 Task: Write a C++ program to calculate the area of a regular hexagon.
Action: Mouse pressed left at (778, 229)
Screenshot: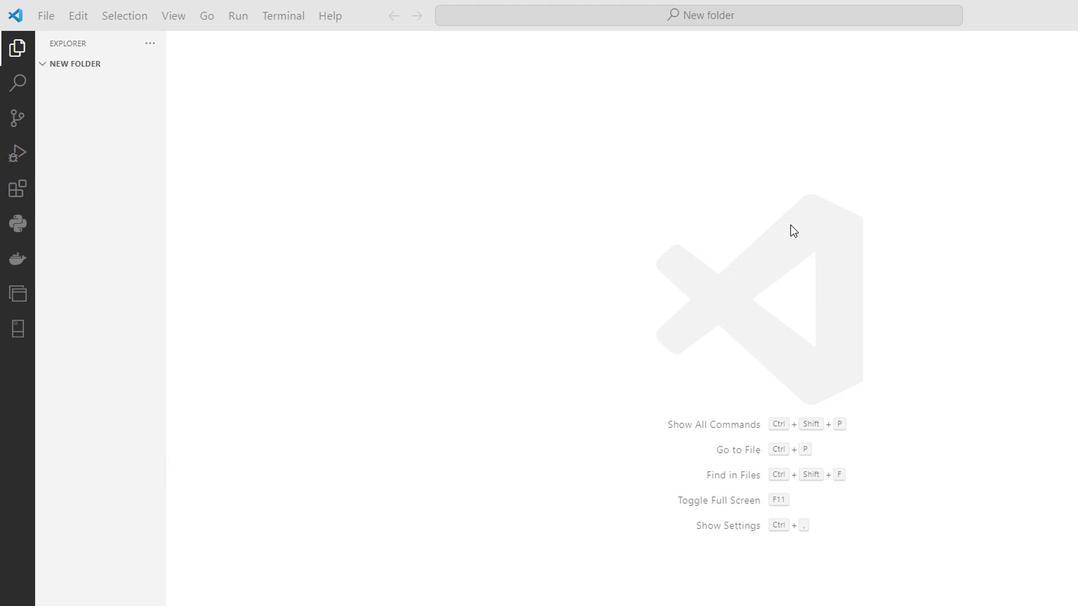
Action: Mouse moved to (85, 52)
Screenshot: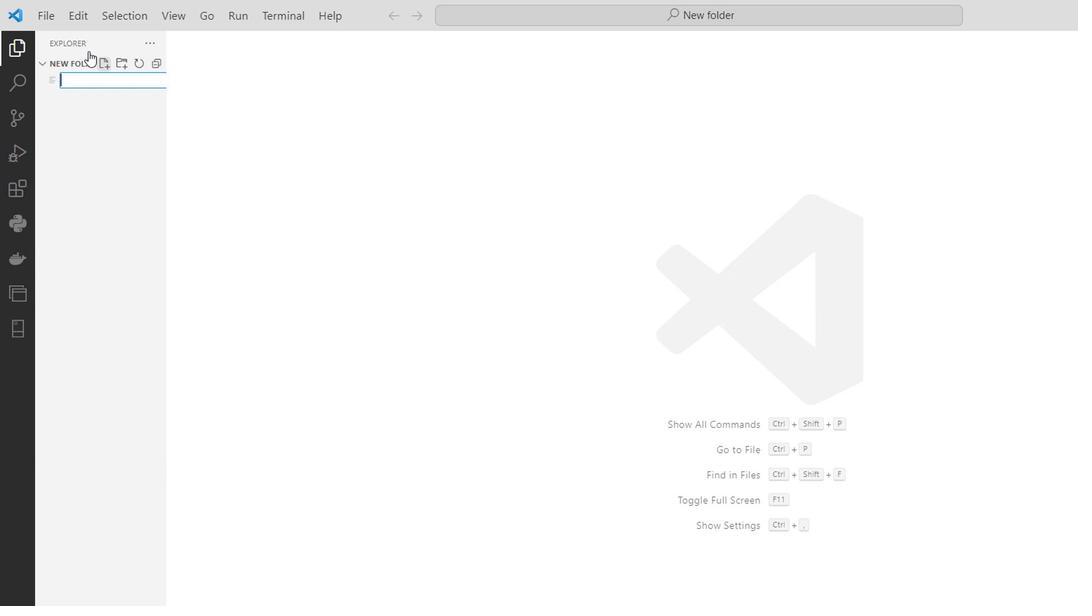 
Action: Mouse pressed left at (85, 52)
Screenshot: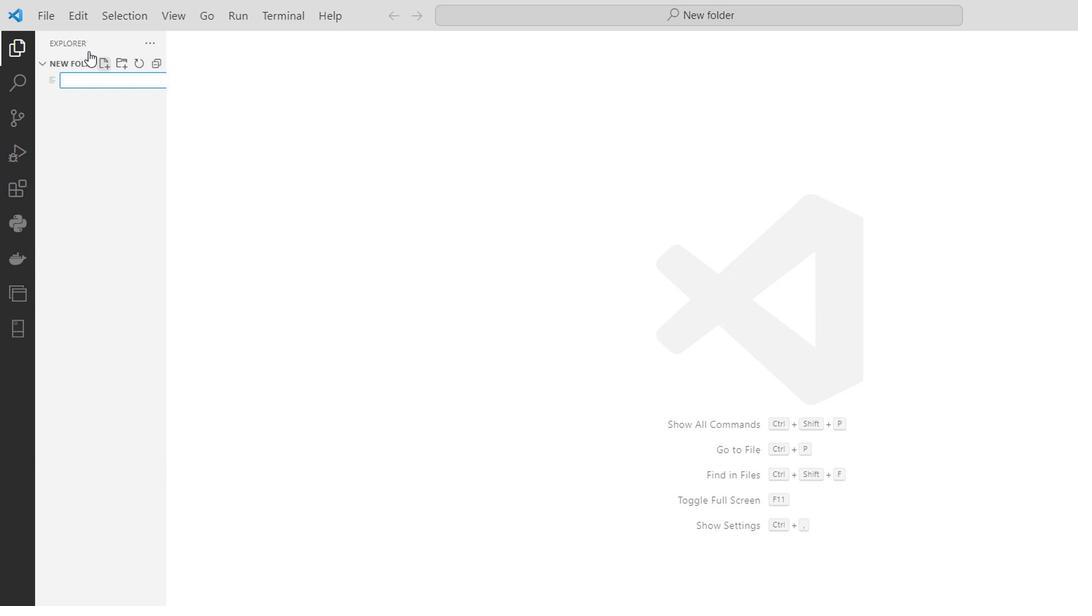 
Action: Mouse moved to (87, 52)
Screenshot: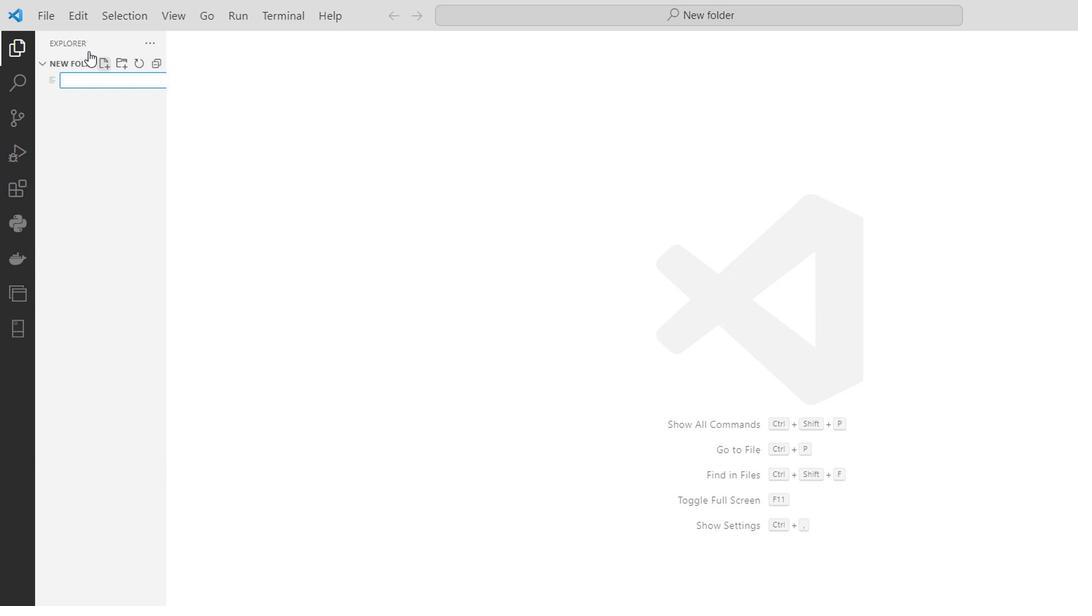 
Action: Key pressed hexagon.cpp<Key.enter><Key.shift_r>#include<Key.shift_r><iostra<Key.backspace>eam<Key.shift_r>><Key.enter><Key.shift_r><Key.shift_r><Key.shift_r><Key.shift_r><Key.shift_r><Key.shift_r><Key.shift_r><Key.shift_r><Key.shift_r><Key.shift_r><Key.shift_r><Key.shift_r><Key.shift_r><Key.shift_r><Key.shift_r><Key.shift_r><Key.shift_r><Key.shift_r><Key.shift_r><Key.shift_r><Key.shift_r><Key.shift_r><Key.shift_r>#include<Key.shift_r><cmath<Key.shift_r>><Key.enter><Key.enter>int<Key.space>main<Key.shift_r>()<Key.space><Key.shift_r>{<Key.enter>double<Key.space>side<Key.shift_r>Length;<Key.enter><Key.enter>//<Key.space>input<Key.space>the<Key.space>side<Key.space>length<Key.space>of<Key.space>the<Key.space>regular<Key.space>hexagon<Key.enter>std<Key.shift_r>::cout<Key.space><Key.shift_r><<<Key.space><Key.shift_r>"enter<Key.space>the<Key.space>side<Key.space>of<Key.space>the<Key.space>regular<Key.space>hexagon<Key.shift_r>:<Key.space><Key.right>;<Key.enter>std<Key.shift_r>::cin<Key.space><Key.shift_r>>><Key.space>side<Key.shift_r>Length;<Key.enter><Key.enter>//<Key.space>calculate<Key.space>the<Key.space>area<Key.space>of<Key.space>the<Key.space>regular<Key.space>hexagon<Key.enter>double<Key.space>area<Key.space>=<Key.space><Key.shift_r>(3<Key.space><Key.shift_r><Key.shift_r>*<Key.space>sqrt<Key.shift_r><Key.shift_r><Key.shift_r><Key.shift_r>(3<Key.right><Key.space><Key.shift_r>*<Key.space>pow<Key.shift_r>(side<Key.shift_r>Length,<Key.space>2<Key.right><Key.right><Key.space>/<Key.space>2;<Key.enter><Key.enter>//<Key.space>display<Key.space>the<Key.space>calculated<Key.space>area<Key.enter>std<Key.shift_r>::cout<Key.space><Key.shift_r><<<Key.space><Key.shift_r>"thear<Key.backspace><Key.backspace><Key.space>area<Key.space>of<Key.space>the<Key.space>regular<Key.space>hexagon<Key.space>with<Key.space>side<Key.space>length<Key.shift_r><Key.shift_r>"<Key.space><Key.shift_r><<<Key.space>side<Key.shift_r>Length<Key.enter><Key.enter><Key.tab><Key.tab><Key.space><Key.space><Key.shift_r><<<Key.space><Key.shift_r>"is<Key.space>approximately<Key.space><Key.right><Key.space><Key.space><Key.shift_r><<<Key.space>area<Key.space><Key.shift_r><<<Key.space><Key.shift_r>"<Key.space>aquare<Key.space><Key.backspace><Key.backspace><Key.backspace><Key.backspace><Key.backspace><Key.backspace><Key.backspace>square<Key.space>units.<Key.space><Key.right><Key.space><Key.shift_r><<<Key.space>std<Key.shift_r><Key.shift_r><Key.shift_r>::endl;<Key.enter><Key.enter><Key.backspace><Key.backspace><Key.backspace>return<Key.space>0;<<192>>g<Key.shift_r>++<Key.space>-o<Key.space>hexagon<Key.space>hexagon.cpp<Key.enter>./hexagon.exe<Key.enter>99<Key.enter>
Screenshot: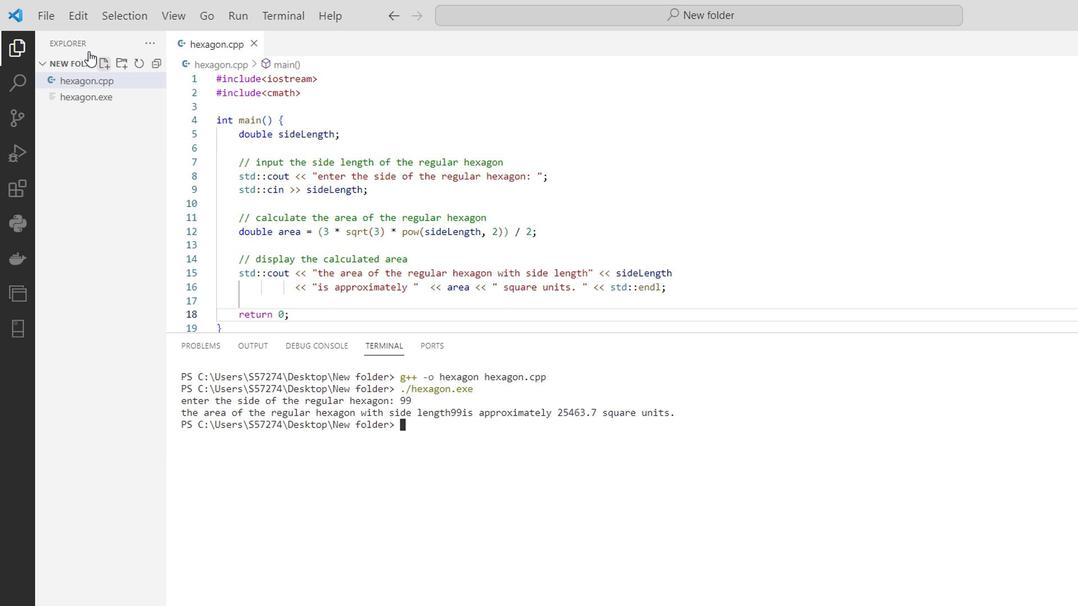 
